 Task: Add in the project Trailblazer an epic 'Web Application Firewall Implementation'.
Action: Mouse moved to (291, 321)
Screenshot: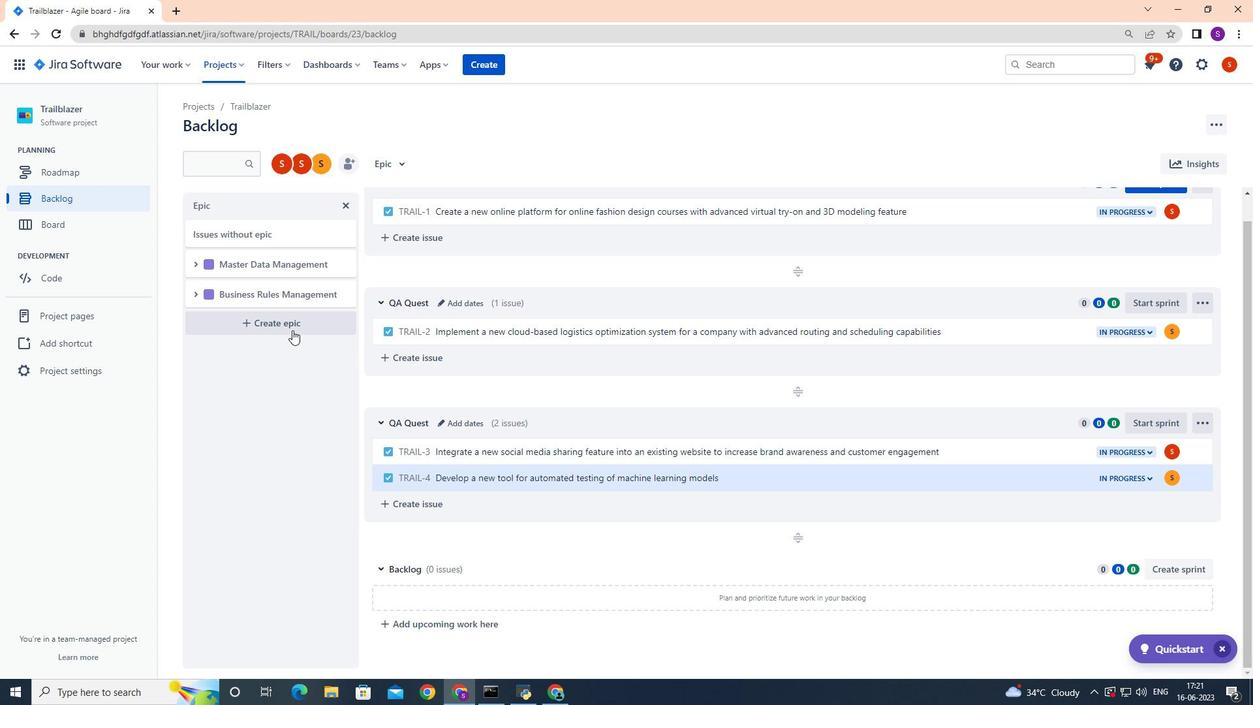
Action: Mouse pressed left at (291, 321)
Screenshot: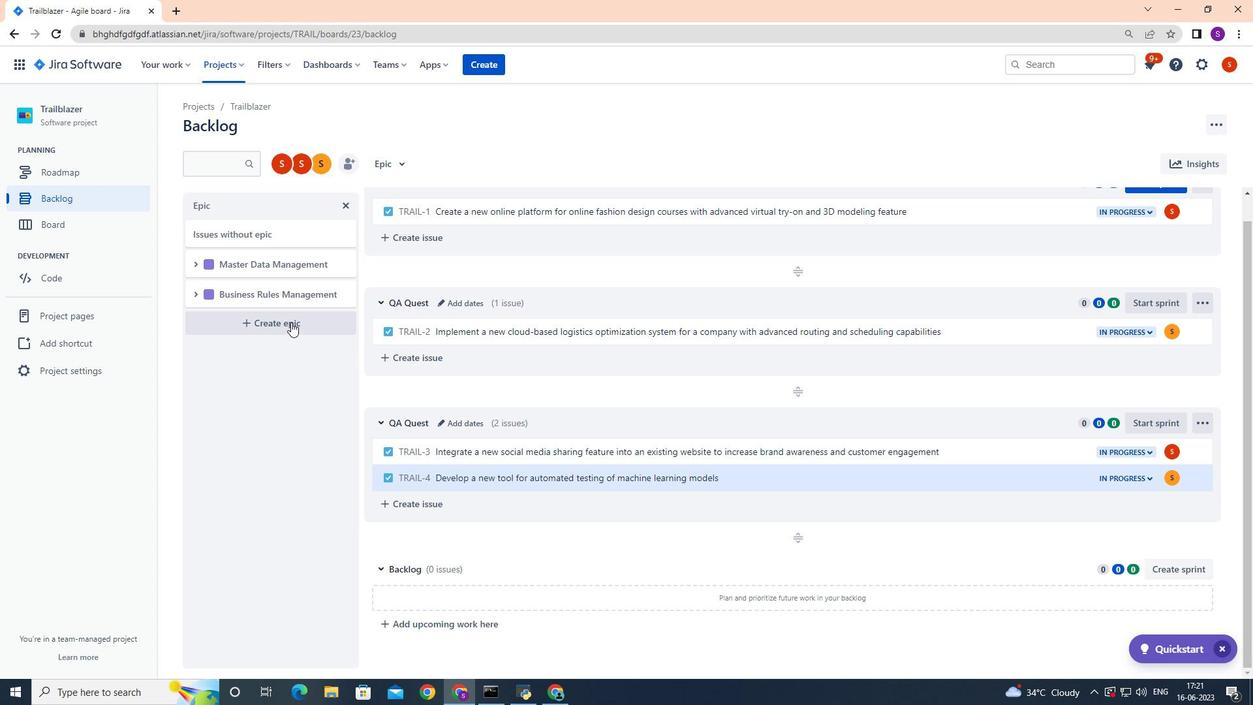 
Action: Mouse moved to (291, 321)
Screenshot: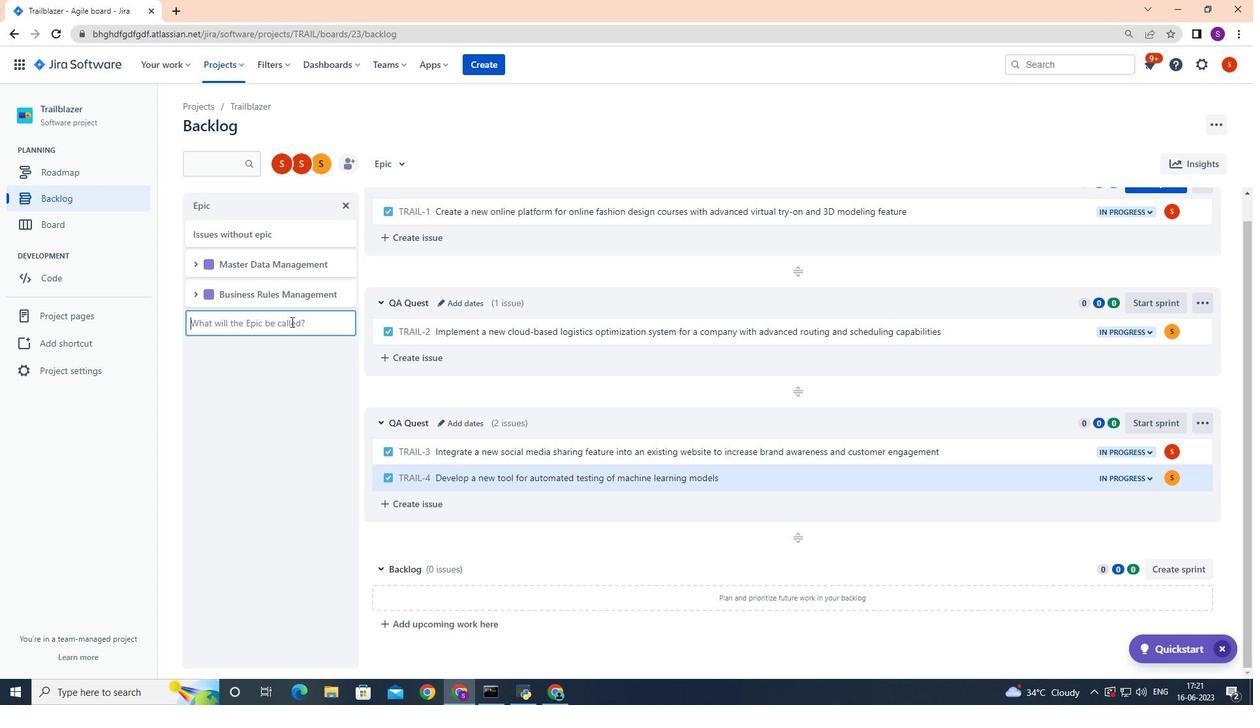 
Action: Key pressed <Key.shift>Web<Key.space><Key.shift>Application<Key.space><Key.shift>Firewall<Key.space><Key.shift>Implementation<Key.enter>
Screenshot: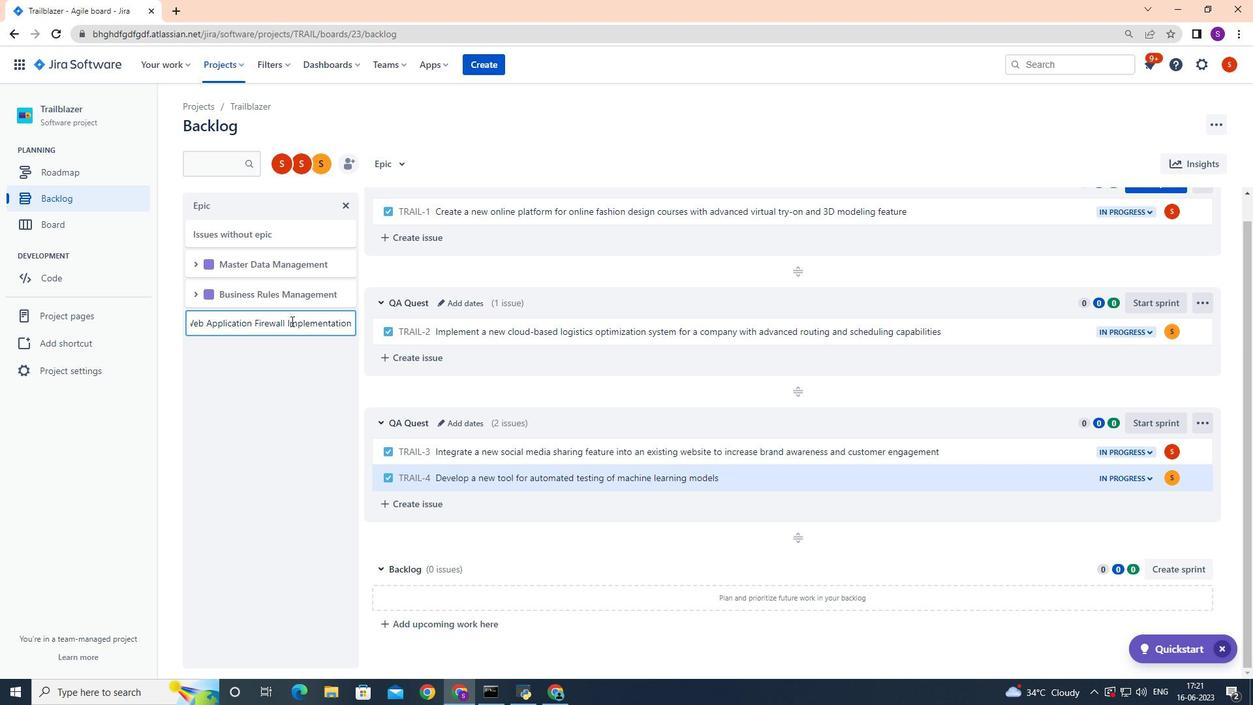 
Action: Mouse moved to (438, 153)
Screenshot: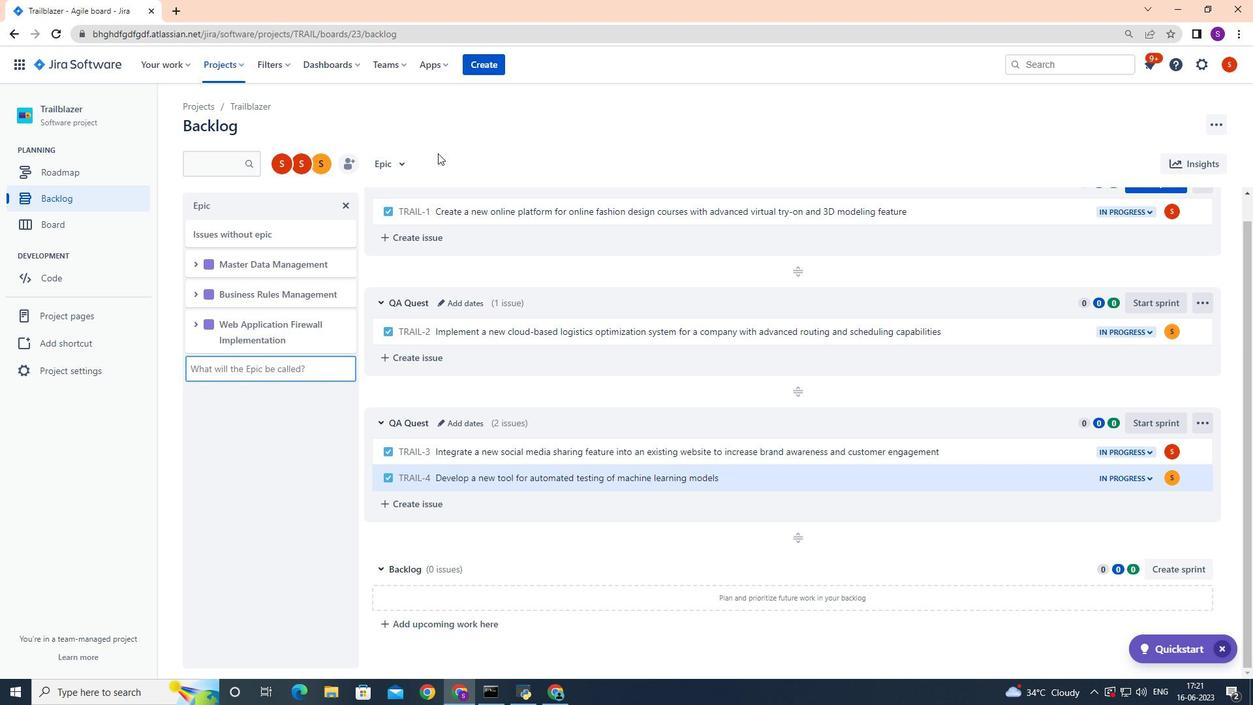 
Action: Mouse pressed left at (438, 153)
Screenshot: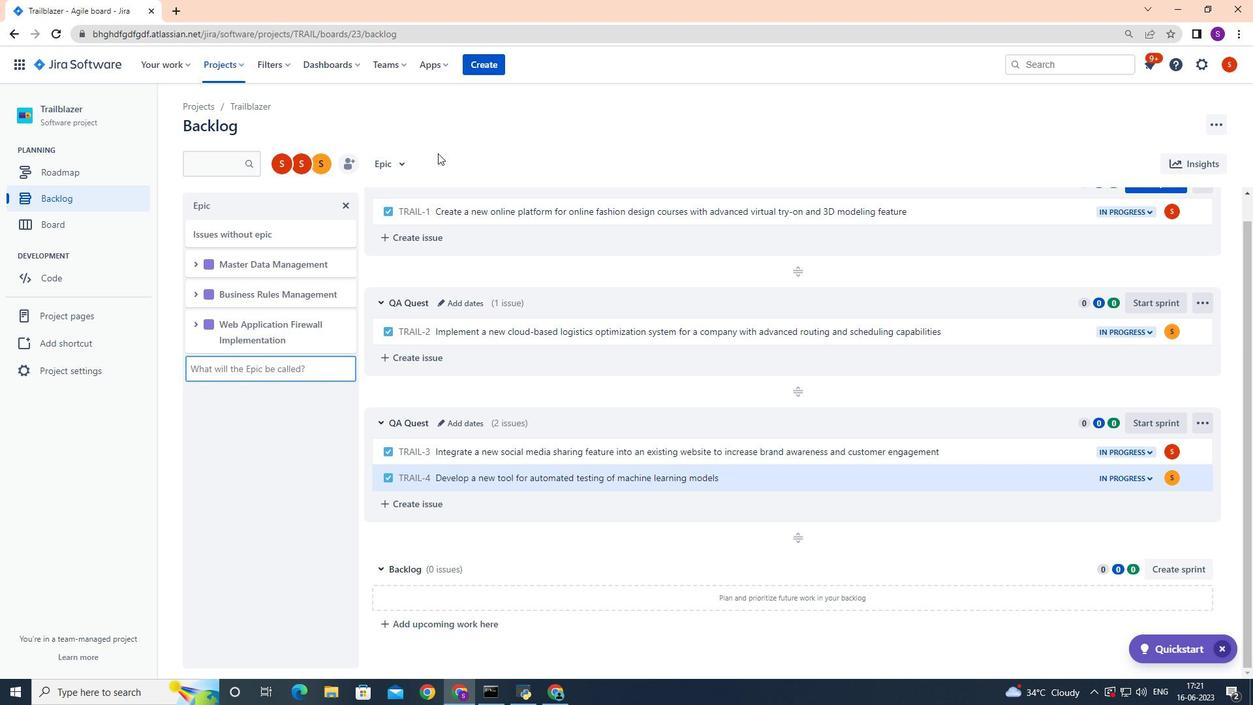 
